 Task: Create a due date automation trigger when advanced on, on the wednesday of the week a card is due add fields with custom field "Resume" set to a date between 1 and 7 days ago at 11:00 AM.
Action: Mouse moved to (942, 71)
Screenshot: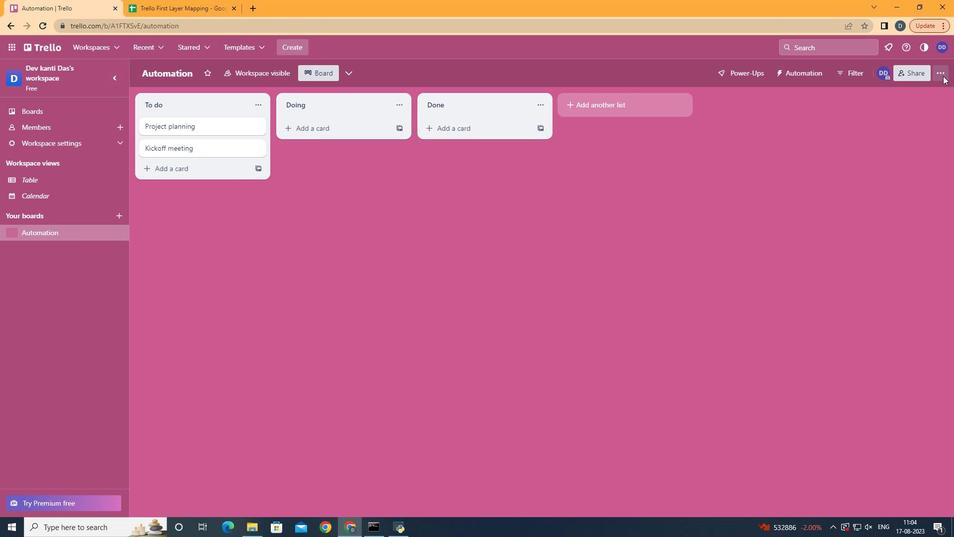 
Action: Mouse pressed left at (942, 71)
Screenshot: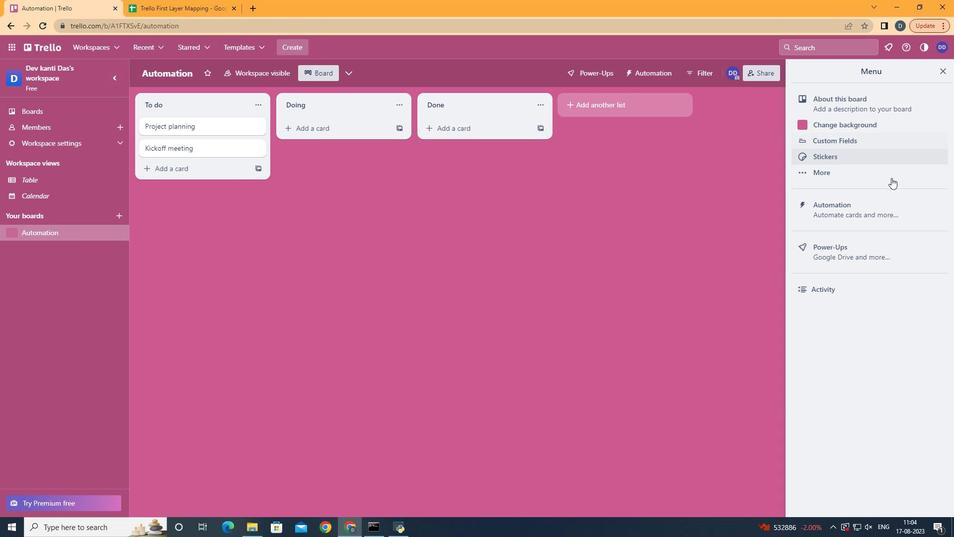 
Action: Mouse moved to (876, 197)
Screenshot: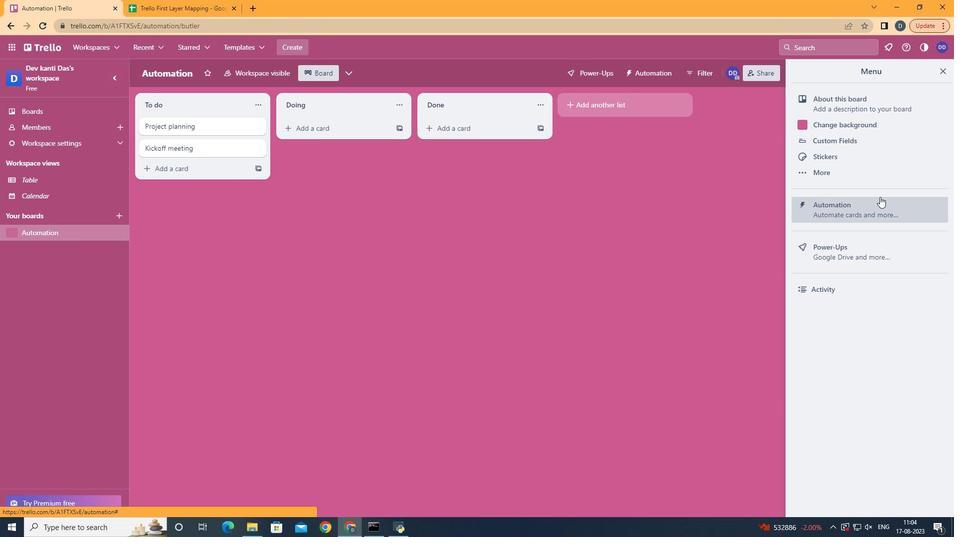 
Action: Mouse pressed left at (876, 197)
Screenshot: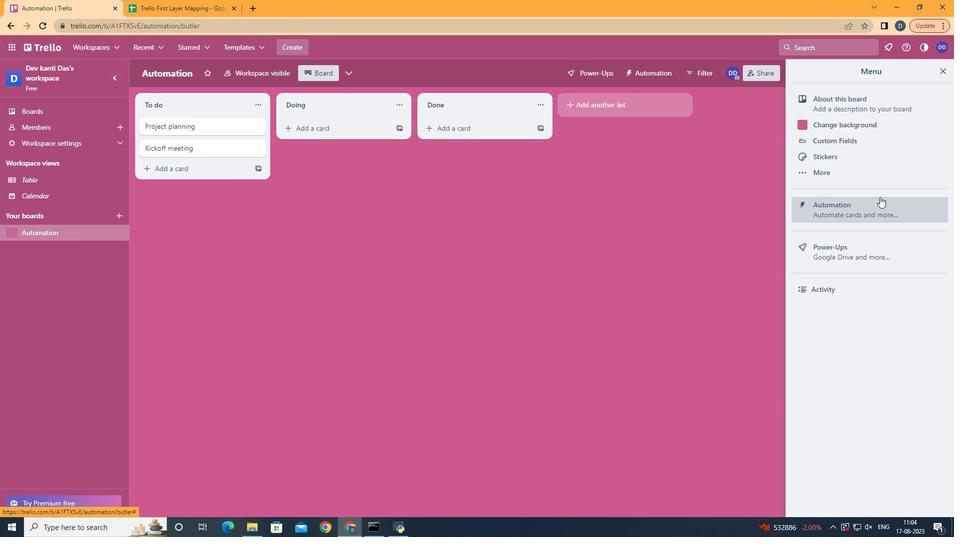 
Action: Mouse moved to (181, 195)
Screenshot: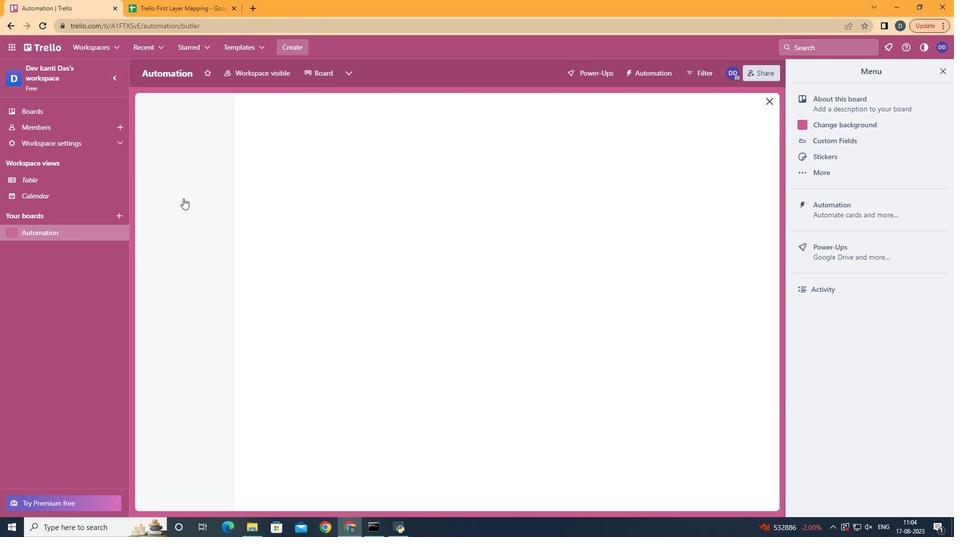 
Action: Mouse pressed left at (181, 195)
Screenshot: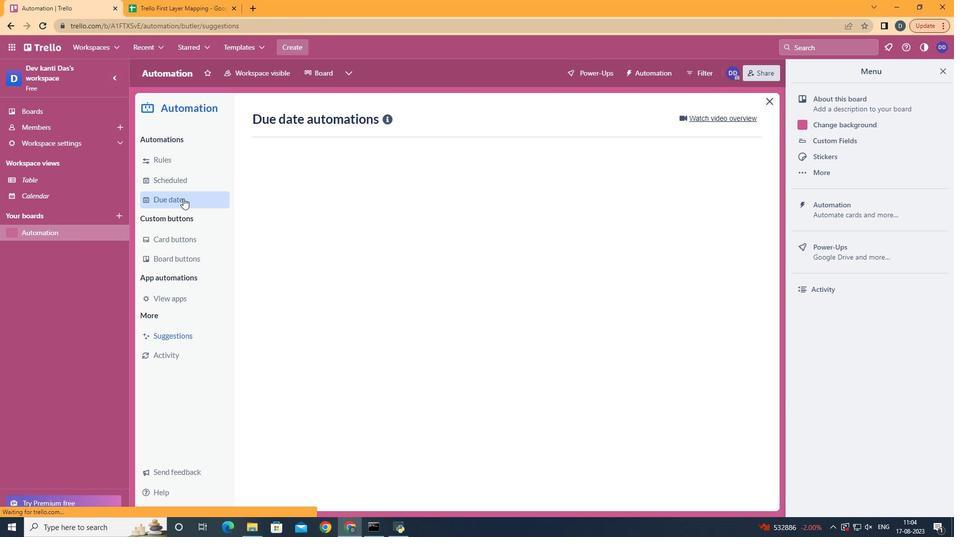 
Action: Mouse moved to (696, 119)
Screenshot: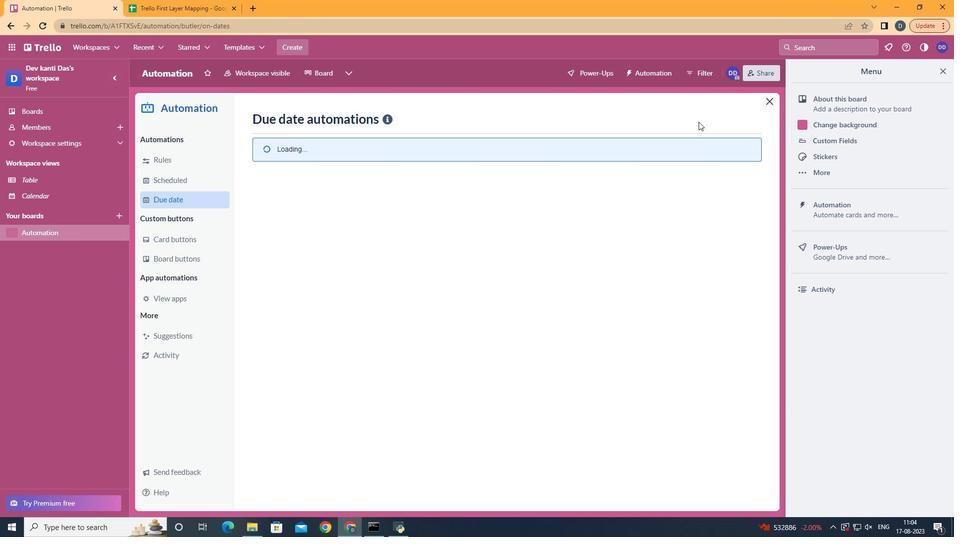 
Action: Mouse pressed left at (696, 119)
Screenshot: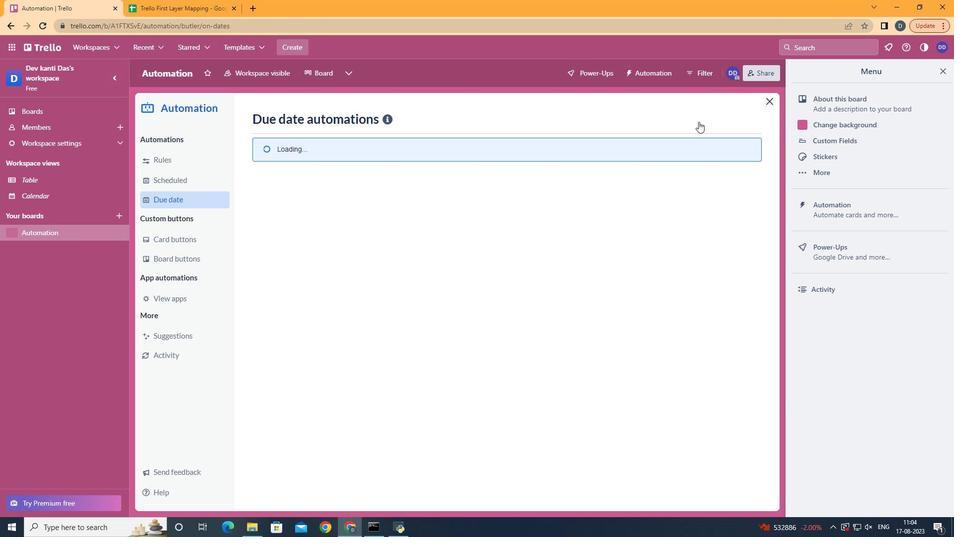 
Action: Mouse pressed left at (696, 119)
Screenshot: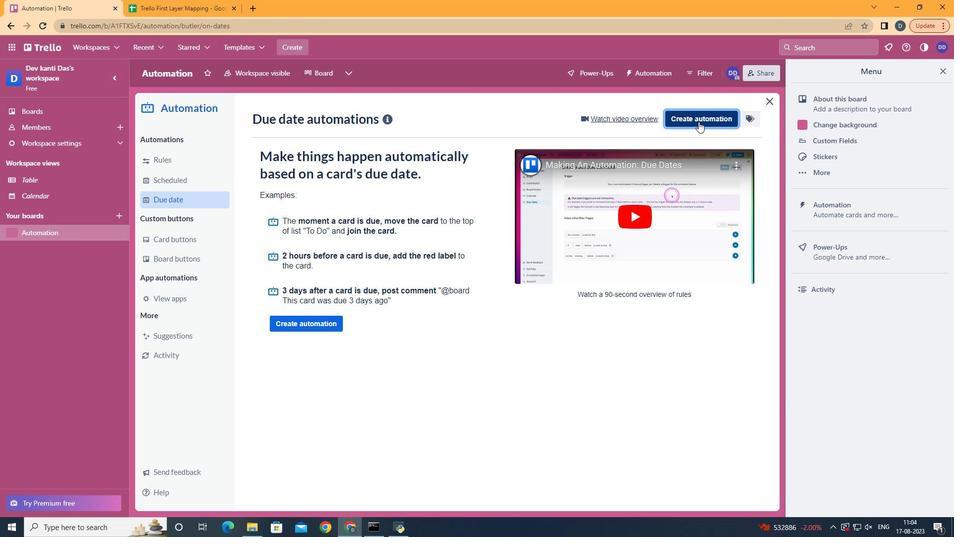 
Action: Mouse moved to (535, 206)
Screenshot: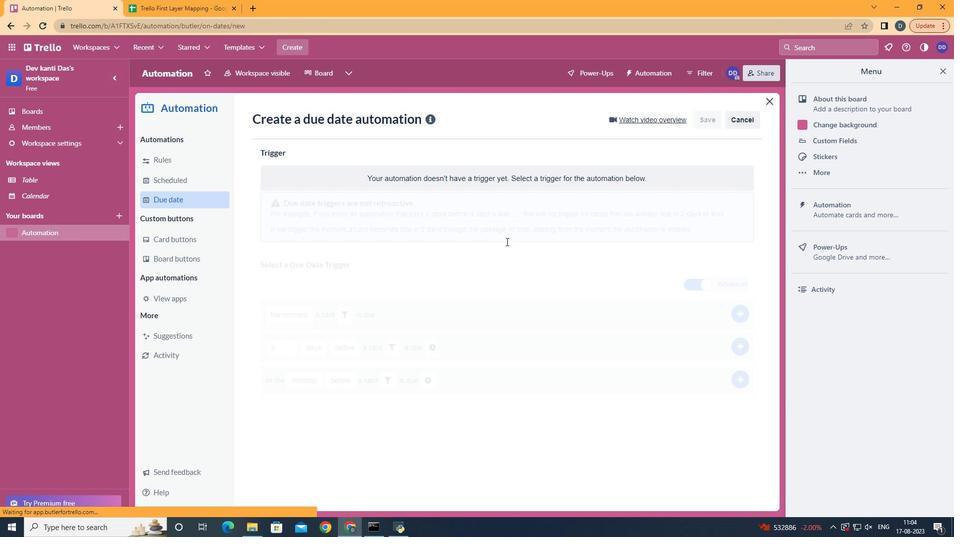 
Action: Mouse pressed left at (535, 206)
Screenshot: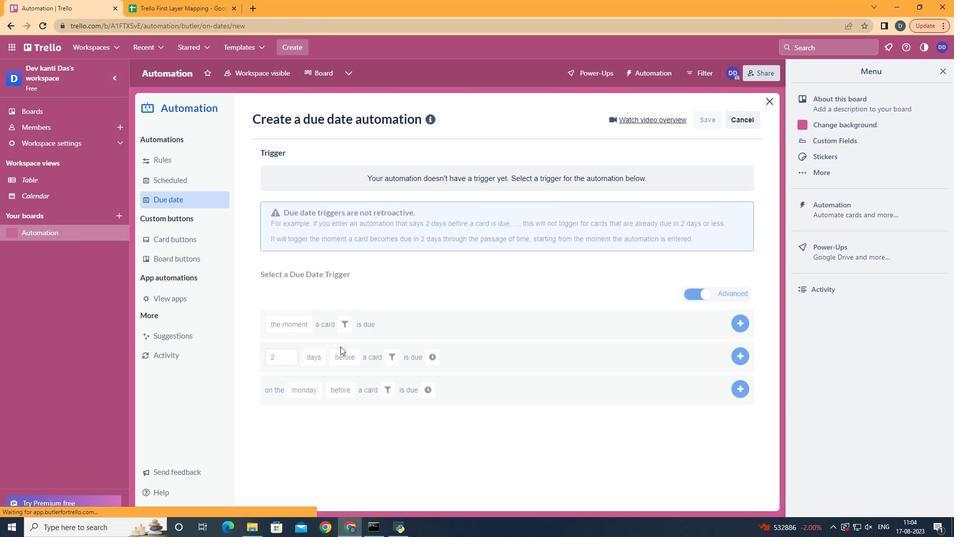 
Action: Mouse moved to (323, 292)
Screenshot: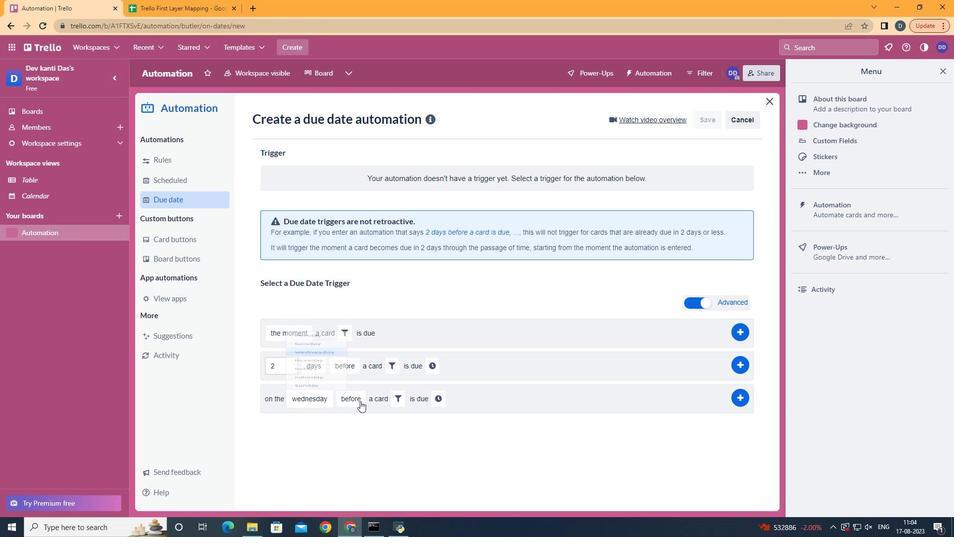
Action: Mouse pressed left at (323, 292)
Screenshot: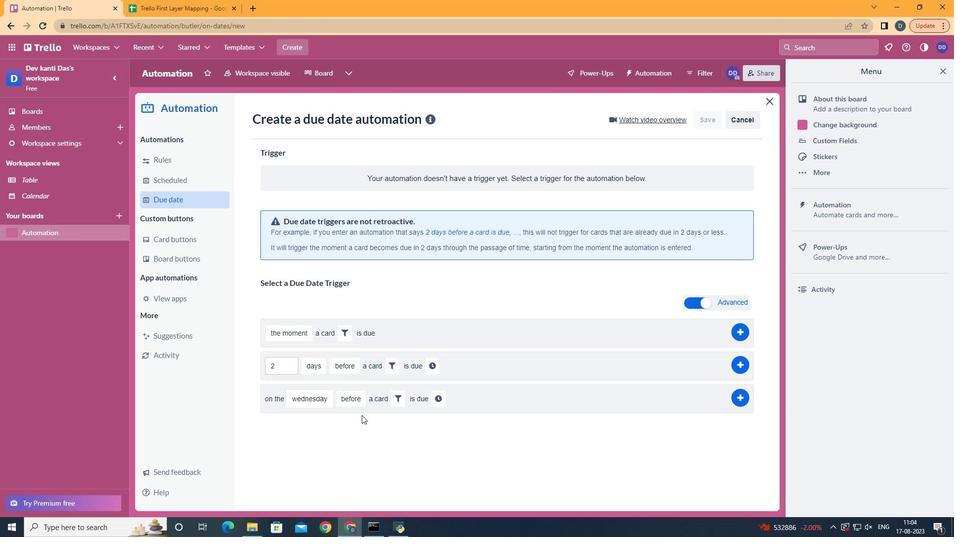 
Action: Mouse moved to (368, 457)
Screenshot: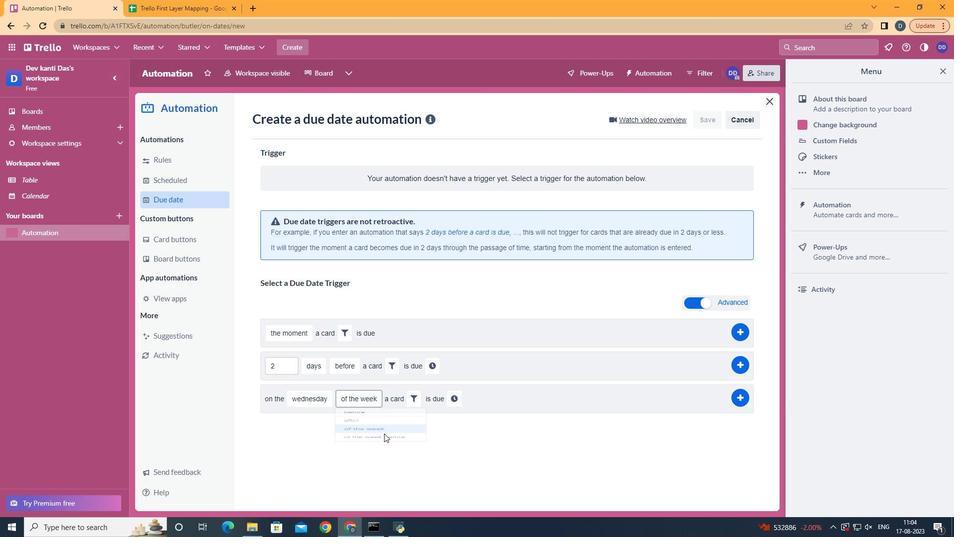 
Action: Mouse pressed left at (368, 457)
Screenshot: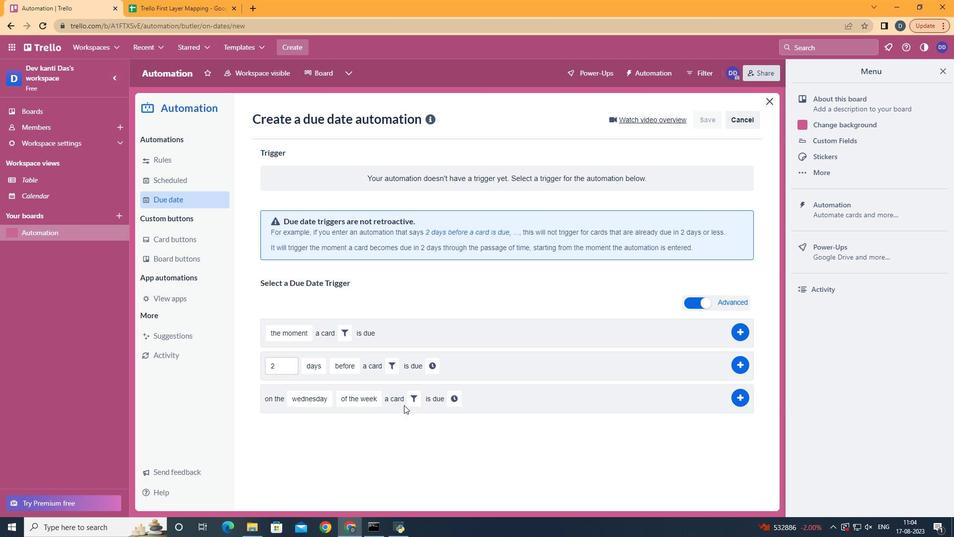 
Action: Mouse moved to (405, 395)
Screenshot: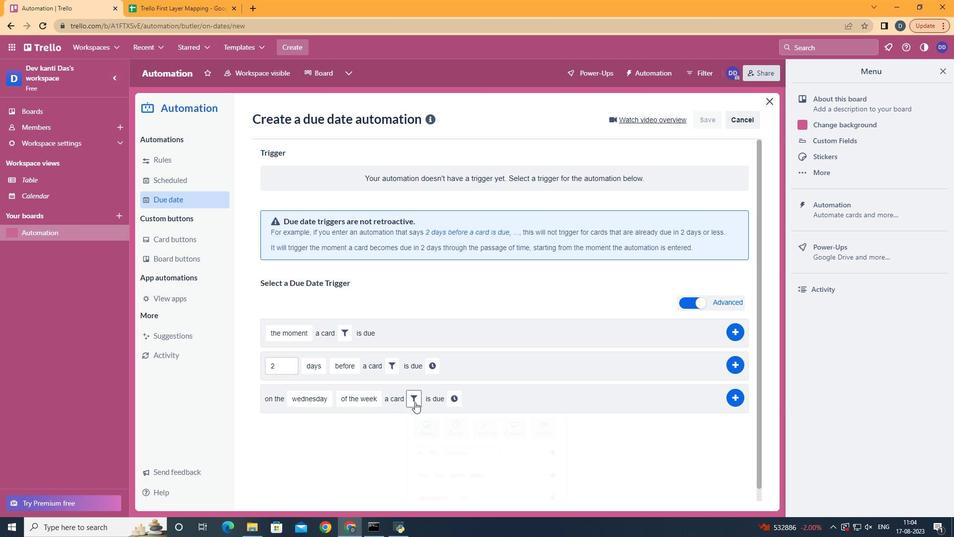 
Action: Mouse pressed left at (405, 395)
Screenshot: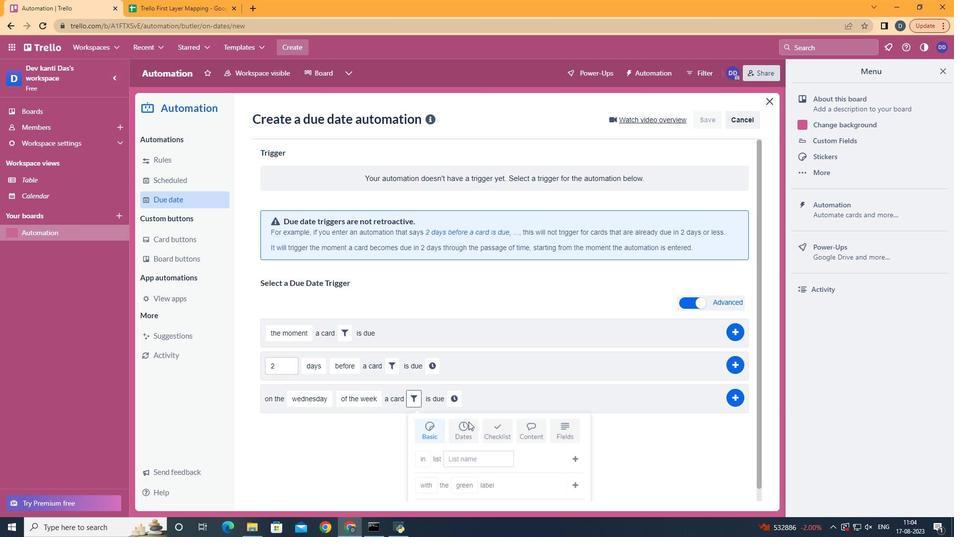 
Action: Mouse moved to (591, 426)
Screenshot: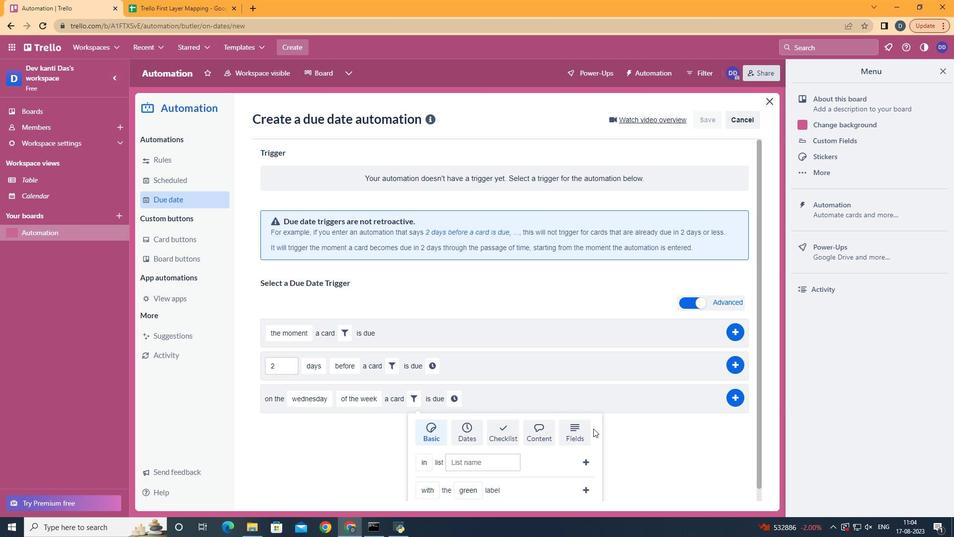 
Action: Mouse pressed left at (591, 426)
Screenshot: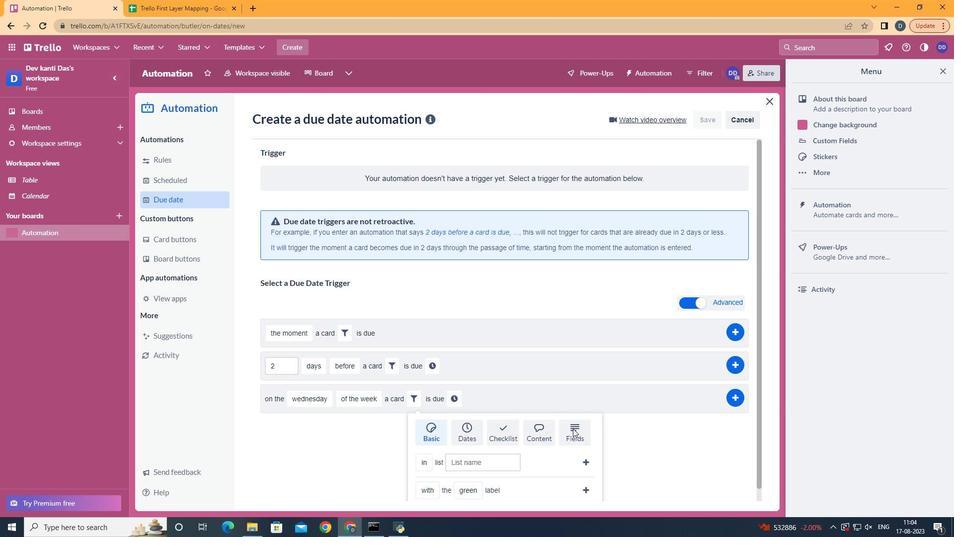 
Action: Mouse moved to (570, 426)
Screenshot: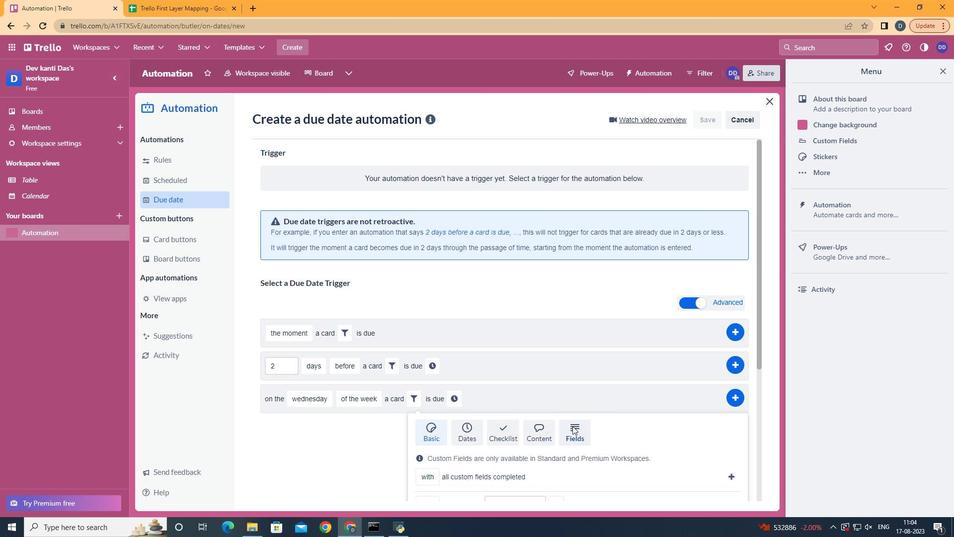 
Action: Mouse pressed left at (570, 426)
Screenshot: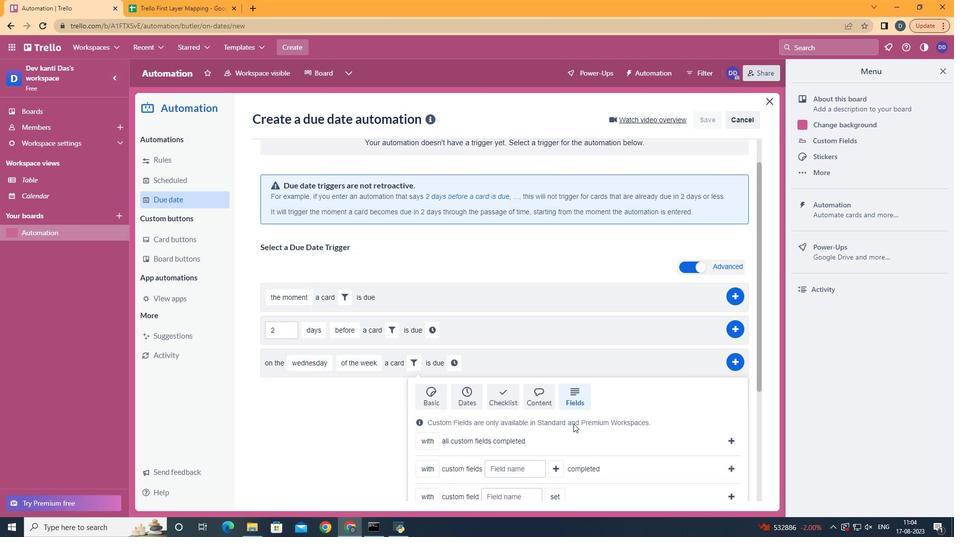 
Action: Mouse moved to (570, 422)
Screenshot: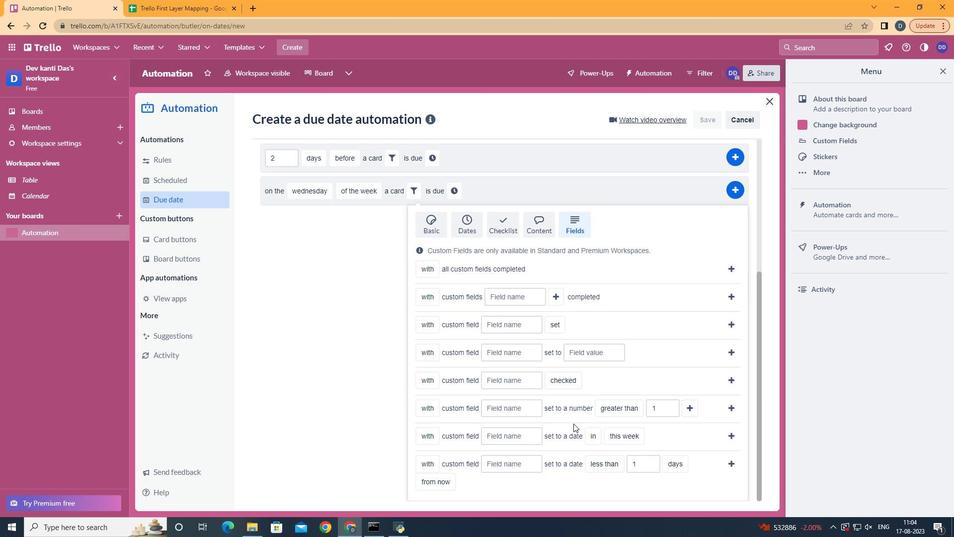 
Action: Mouse scrolled (570, 421) with delta (0, 0)
Screenshot: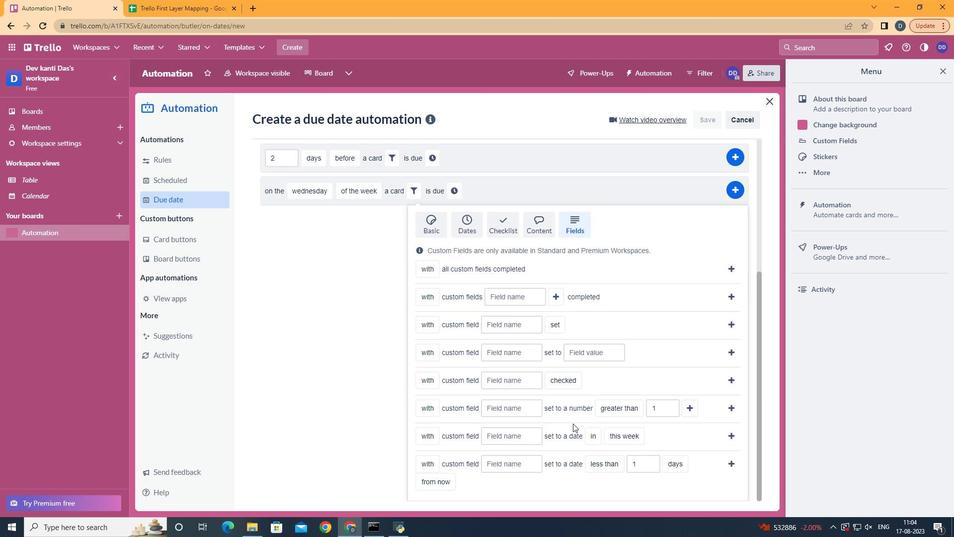 
Action: Mouse scrolled (570, 421) with delta (0, 0)
Screenshot: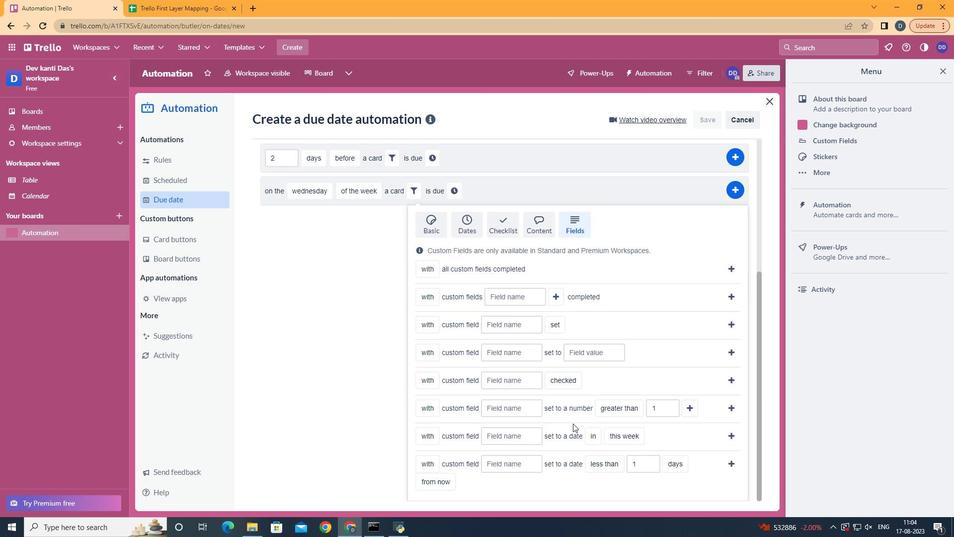 
Action: Mouse scrolled (570, 421) with delta (0, 0)
Screenshot: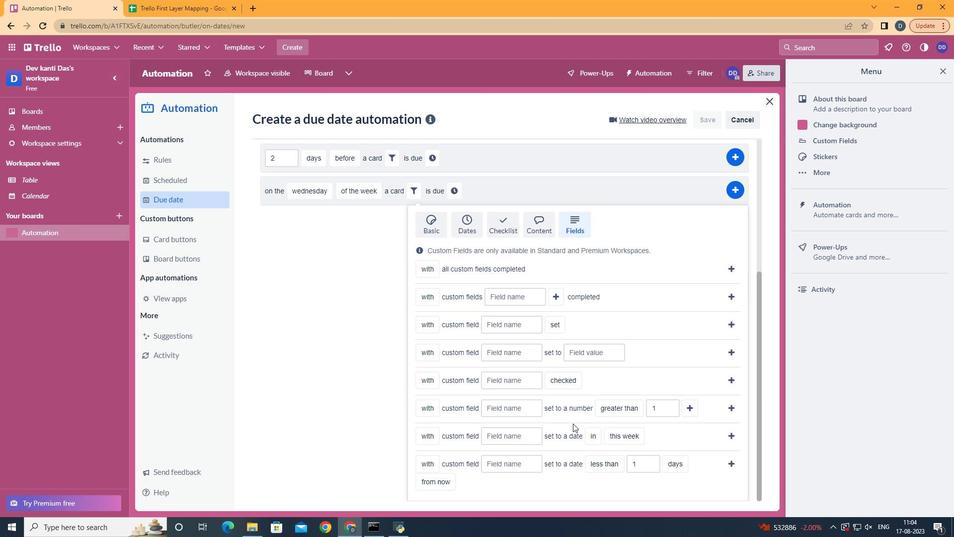 
Action: Mouse scrolled (570, 421) with delta (0, 0)
Screenshot: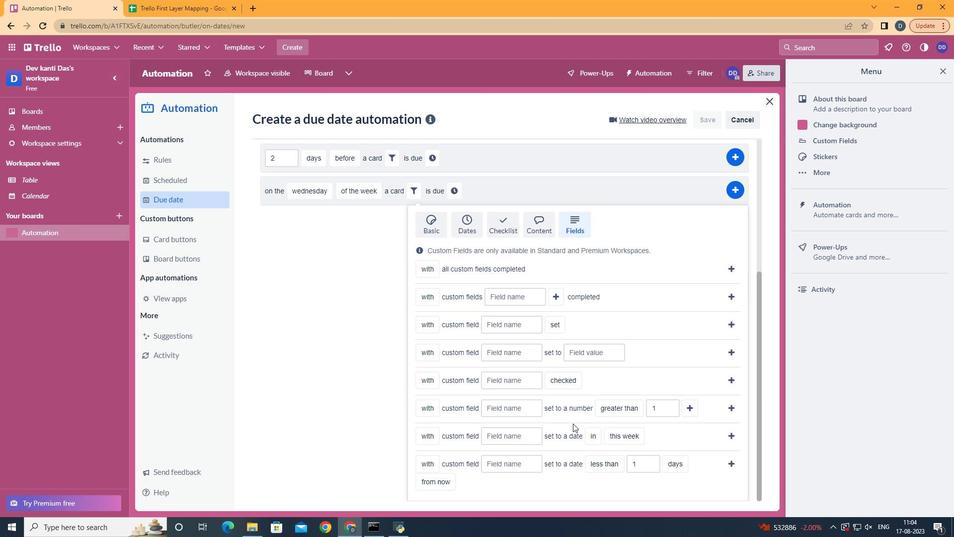 
Action: Mouse scrolled (570, 421) with delta (0, 0)
Screenshot: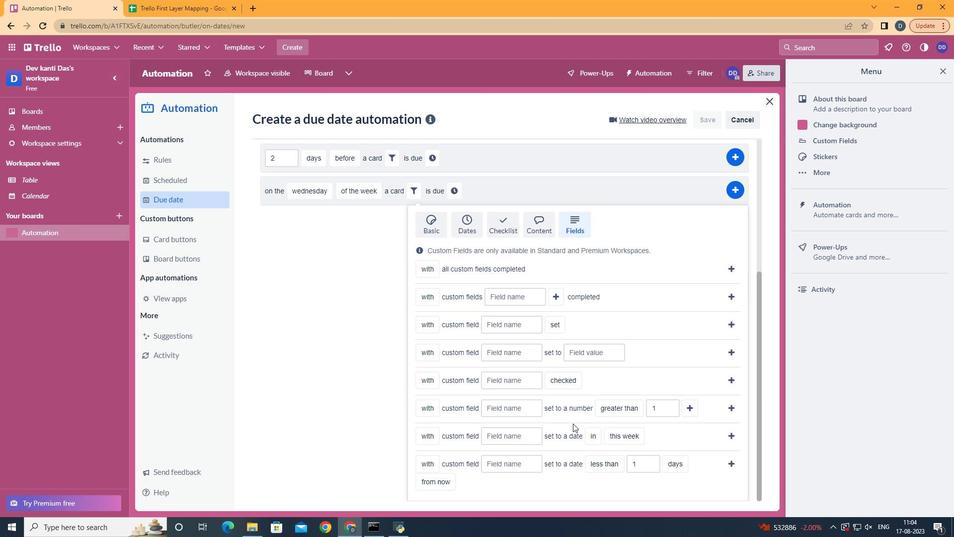 
Action: Mouse moved to (496, 461)
Screenshot: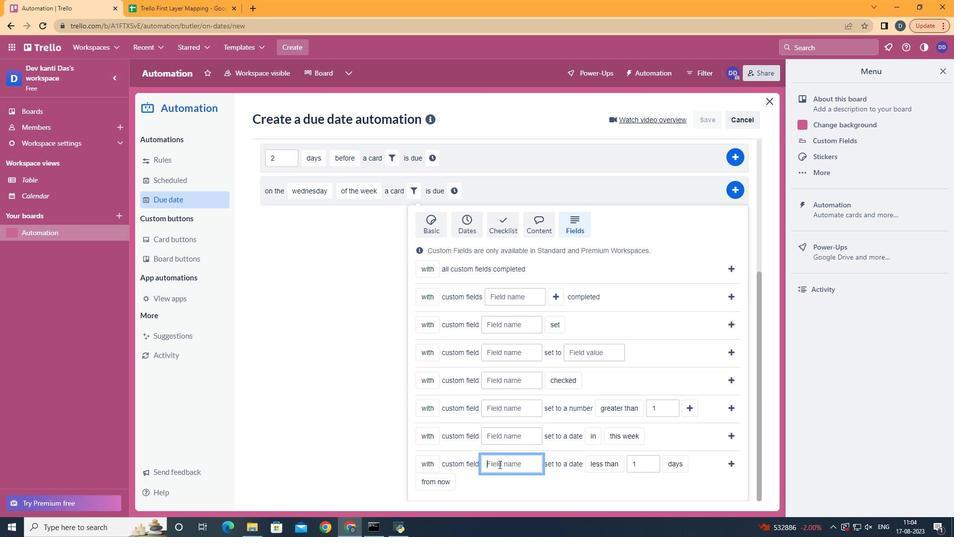 
Action: Mouse pressed left at (496, 461)
Screenshot: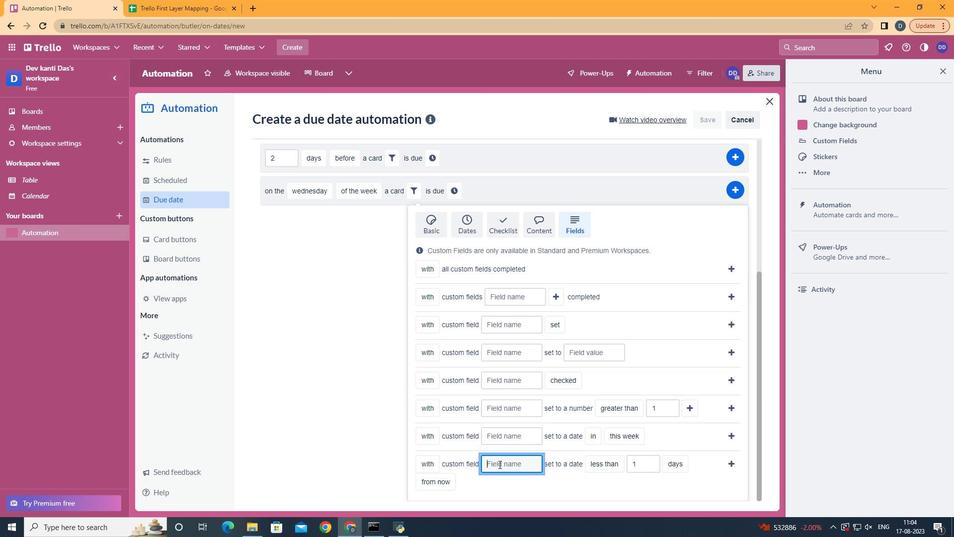 
Action: Key pressed <Key.shift>Resume
Screenshot: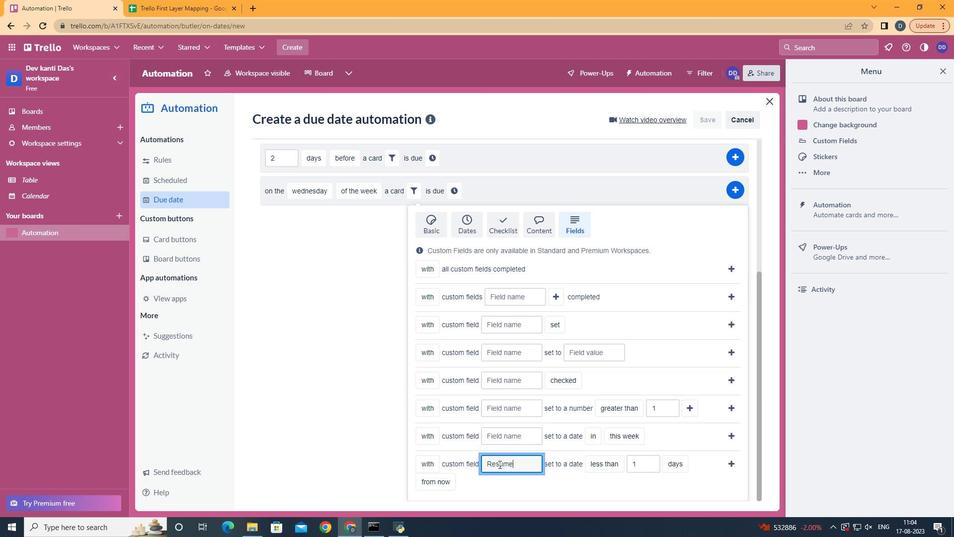 
Action: Mouse moved to (608, 448)
Screenshot: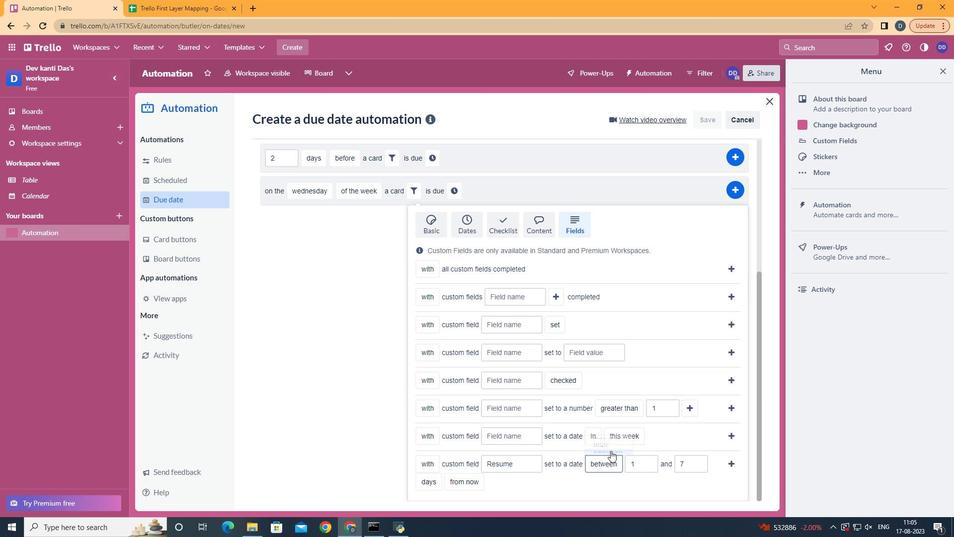 
Action: Mouse pressed left at (608, 448)
Screenshot: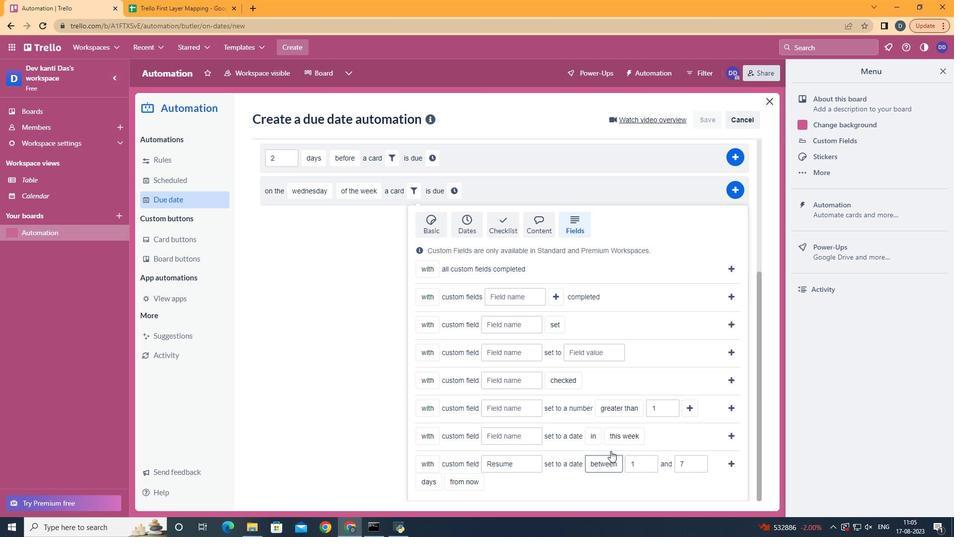 
Action: Mouse moved to (462, 462)
Screenshot: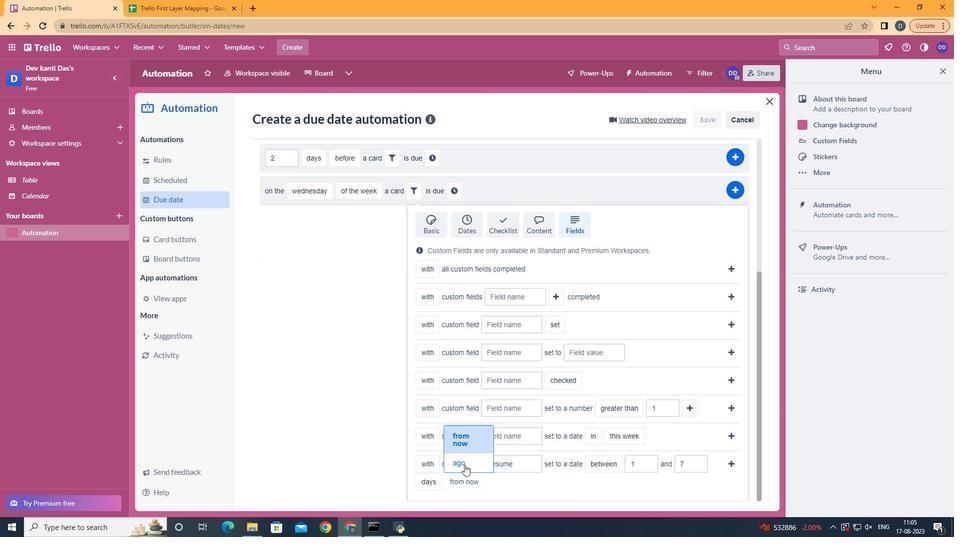 
Action: Mouse pressed left at (462, 462)
Screenshot: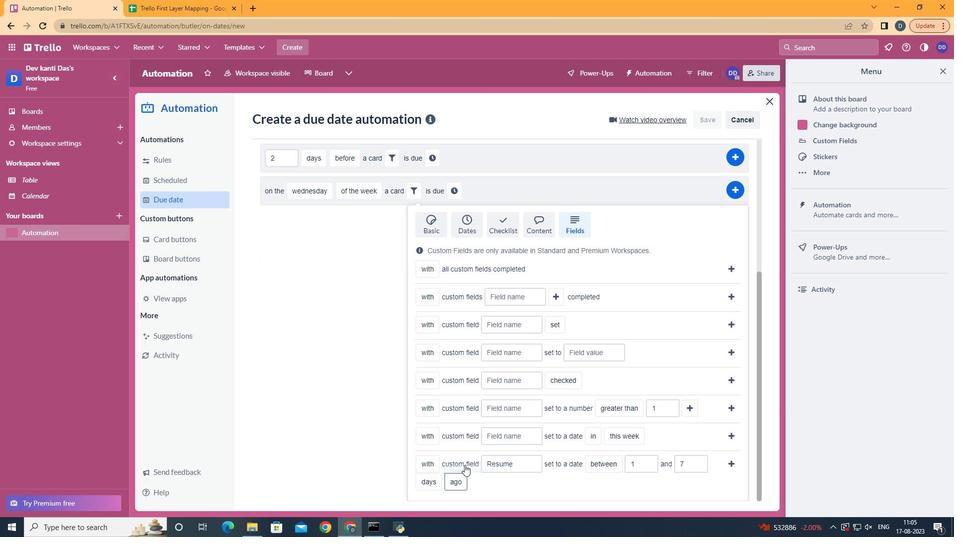 
Action: Mouse moved to (729, 461)
Screenshot: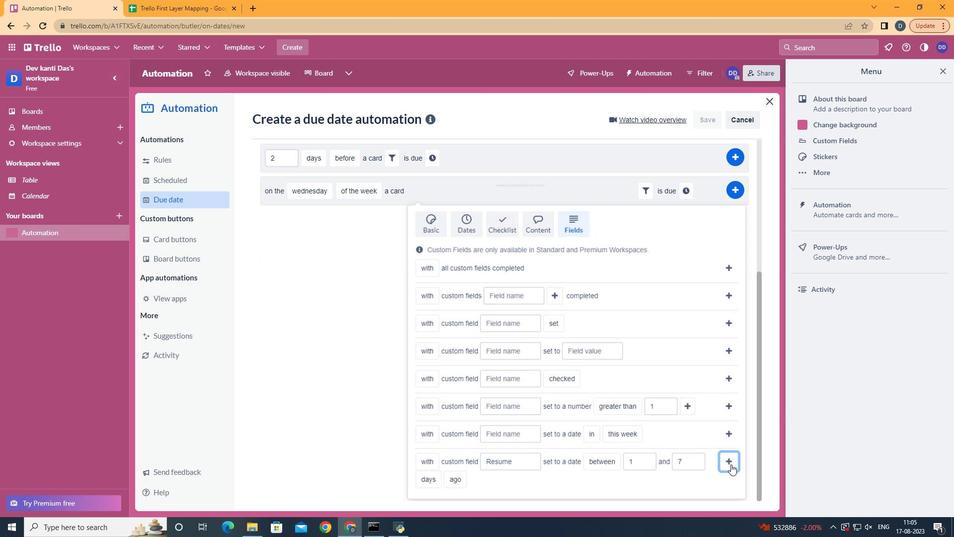
Action: Mouse pressed left at (729, 461)
Screenshot: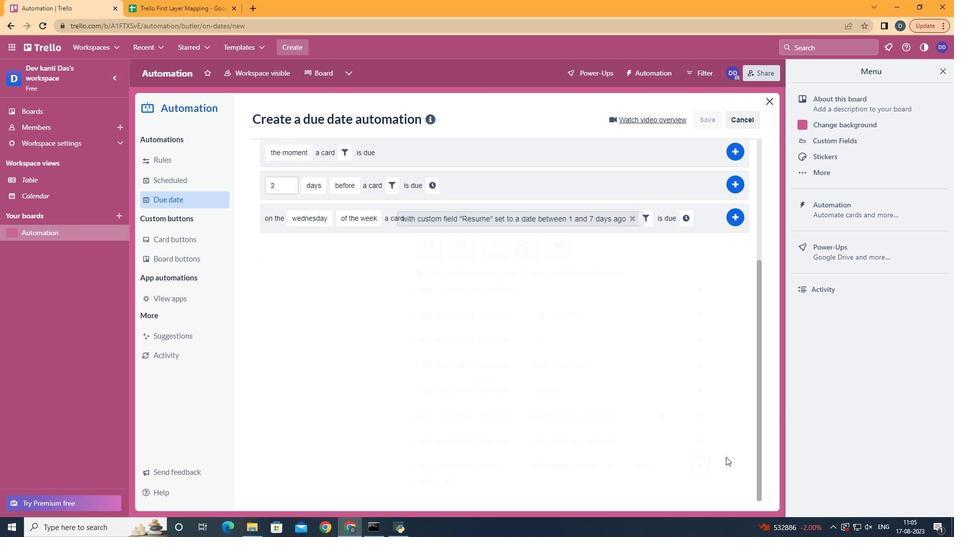 
Action: Mouse moved to (687, 394)
Screenshot: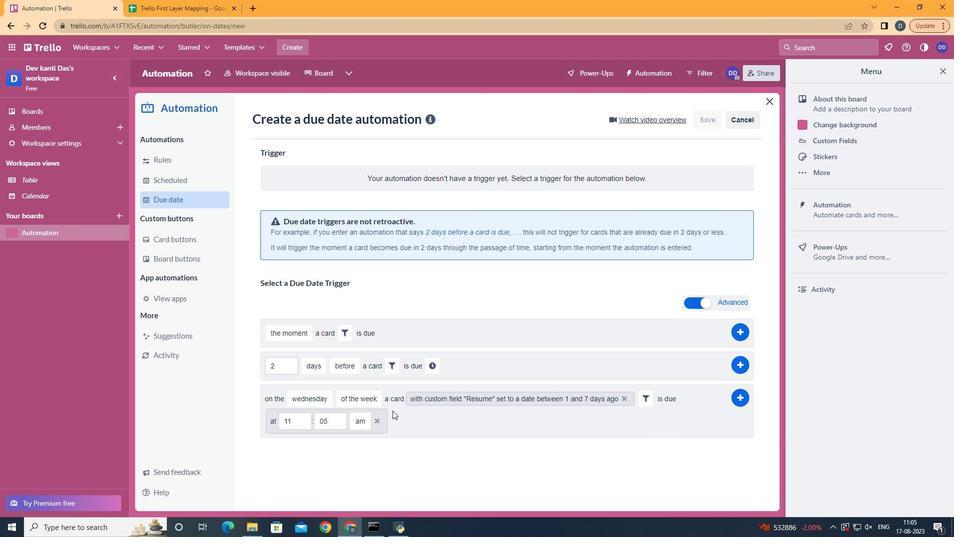 
Action: Mouse pressed left at (687, 394)
Screenshot: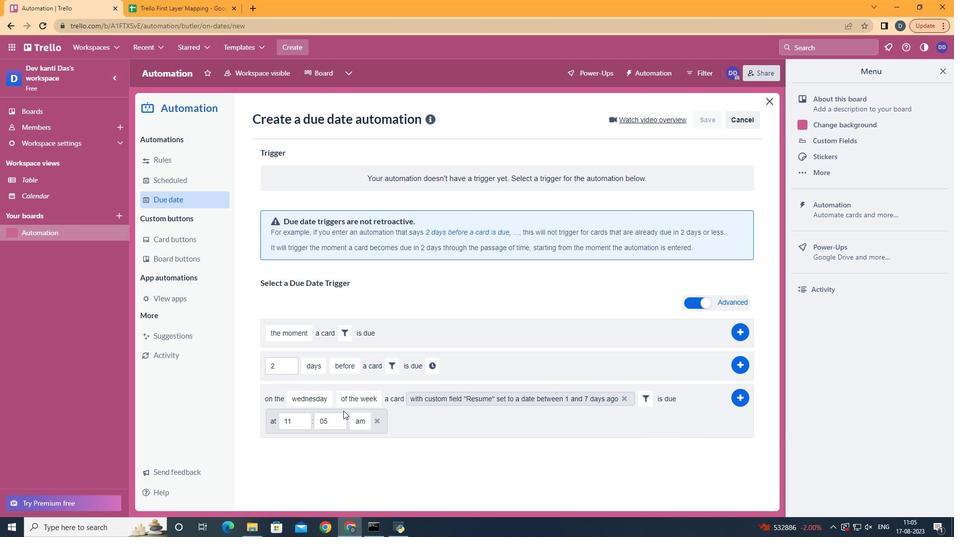 
Action: Mouse moved to (336, 414)
Screenshot: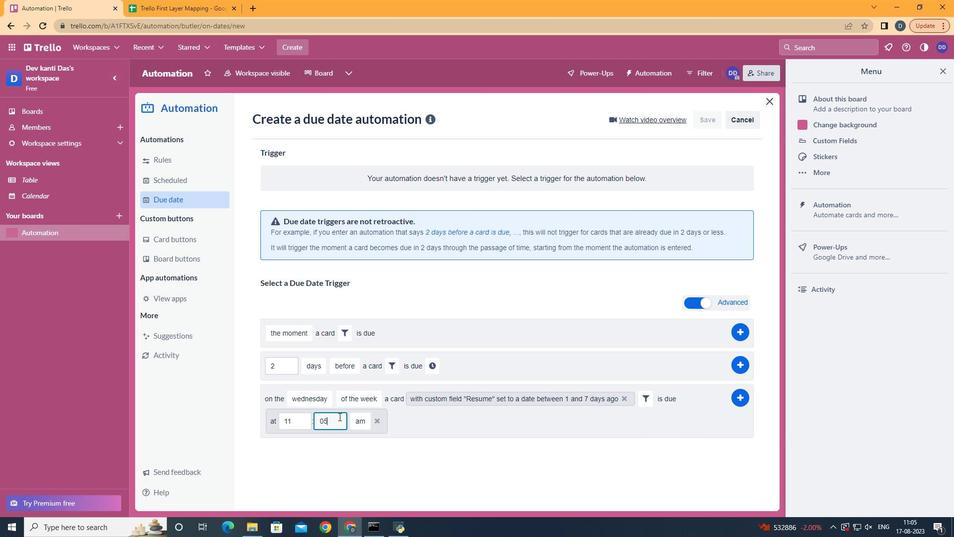 
Action: Mouse pressed left at (336, 414)
Screenshot: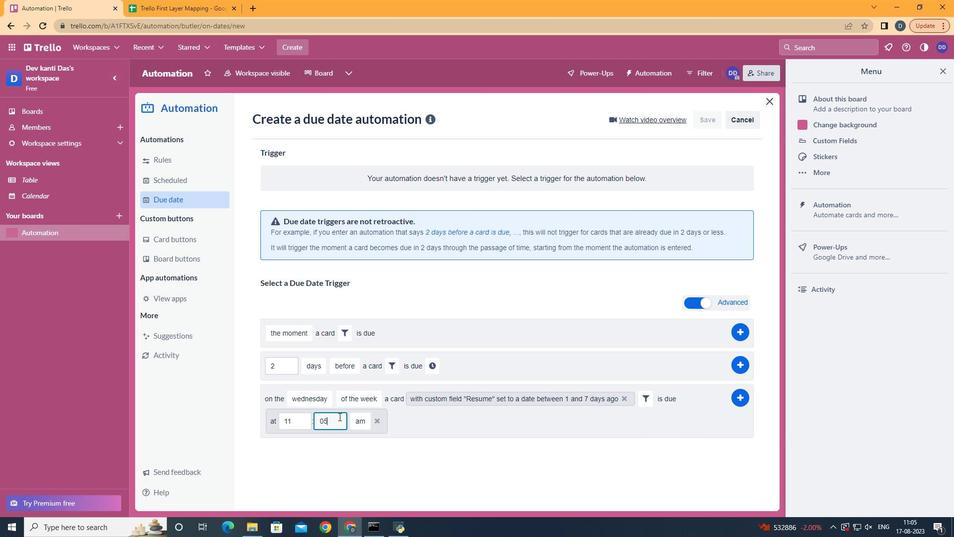 
Action: Key pressed <Key.backspace>0
Screenshot: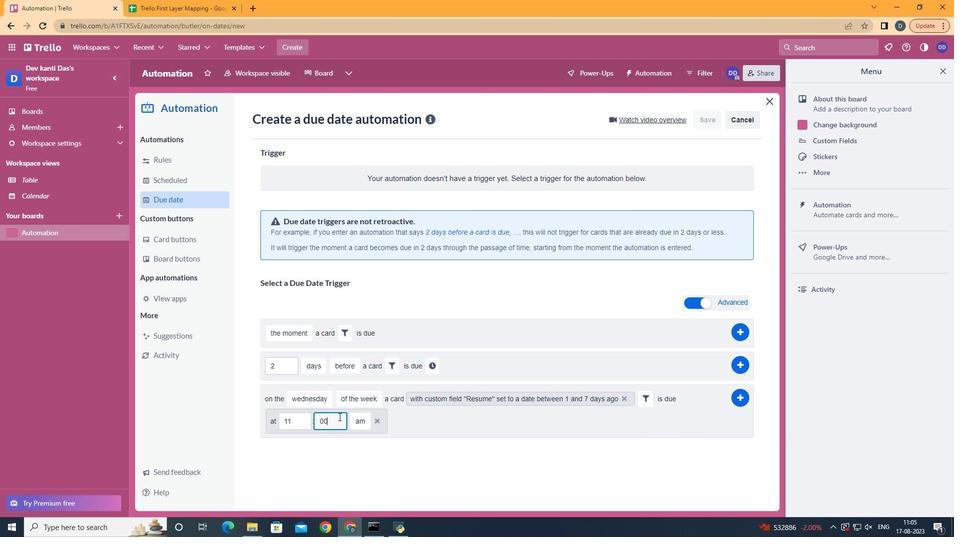 
Action: Mouse moved to (735, 395)
Screenshot: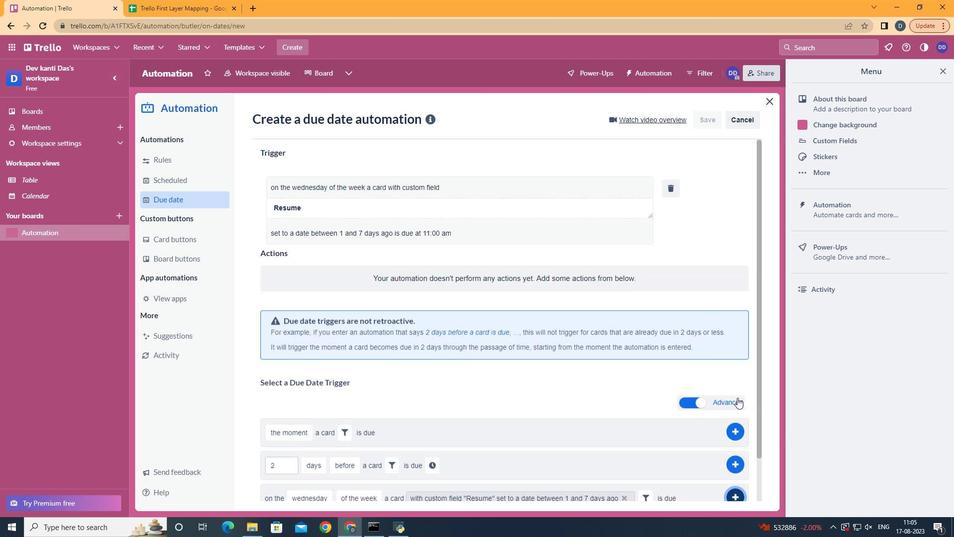 
Action: Mouse pressed left at (735, 395)
Screenshot: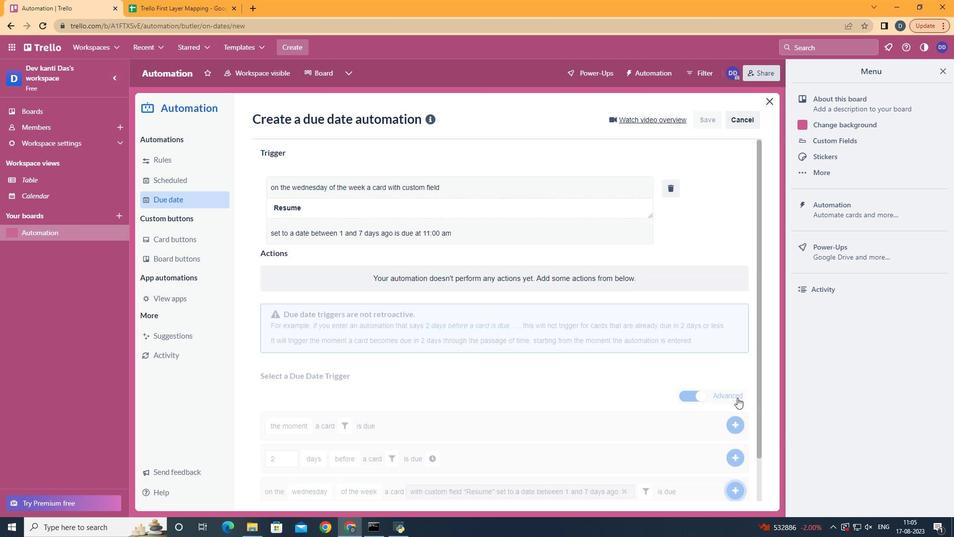 
